 Task: Change IN PROGRESS as Status of Issue Issue0004 in Backlog  in Scrum Project Project0001 in Jira
Action: Mouse moved to (376, 422)
Screenshot: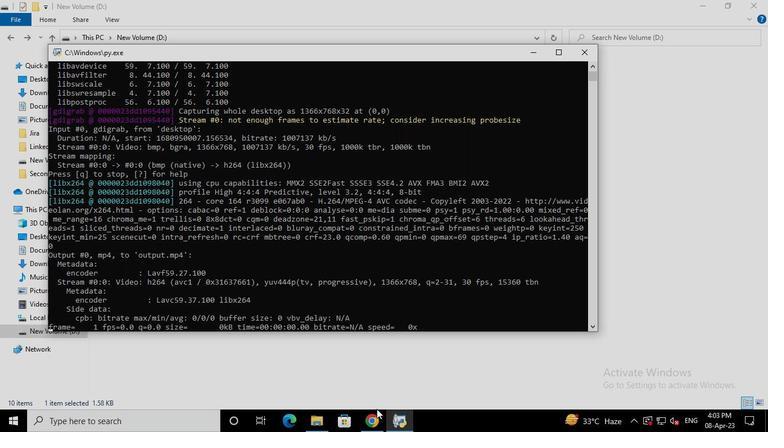 
Action: Mouse pressed left at (376, 422)
Screenshot: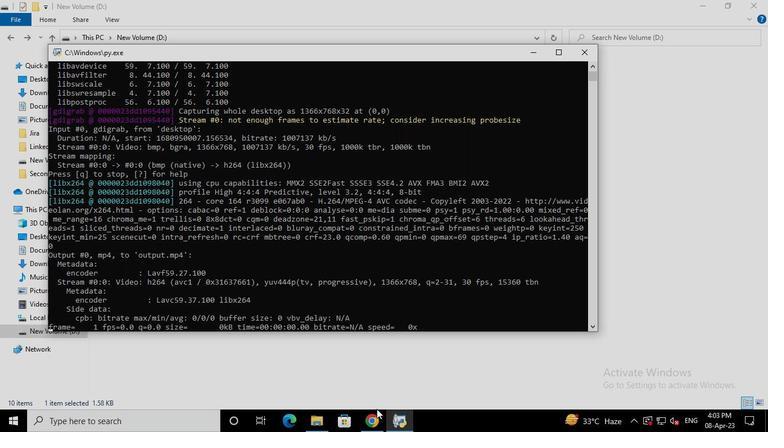
Action: Mouse moved to (66, 174)
Screenshot: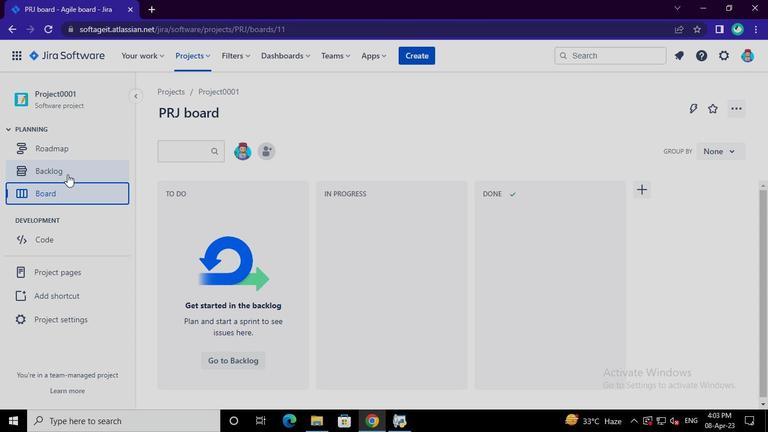 
Action: Mouse pressed left at (66, 174)
Screenshot: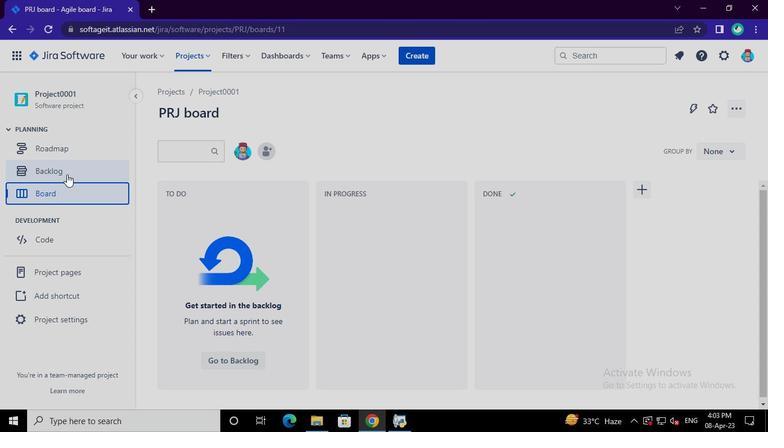 
Action: Mouse moved to (677, 347)
Screenshot: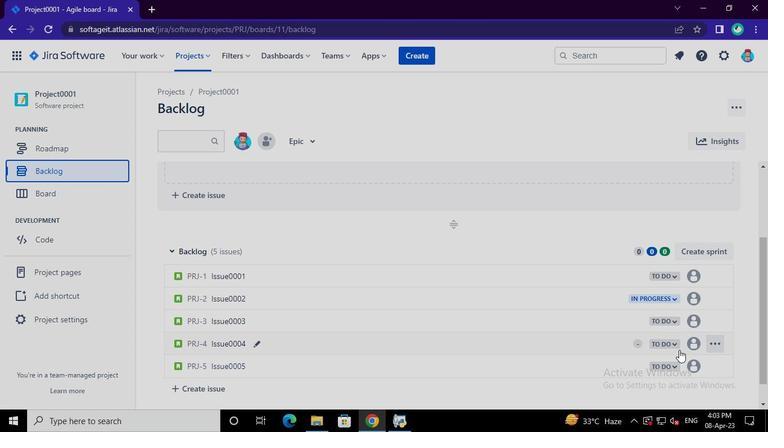 
Action: Mouse pressed left at (677, 347)
Screenshot: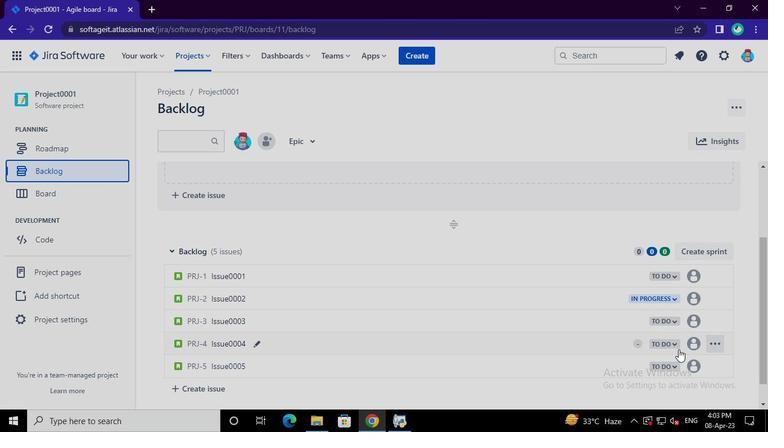 
Action: Mouse moved to (645, 281)
Screenshot: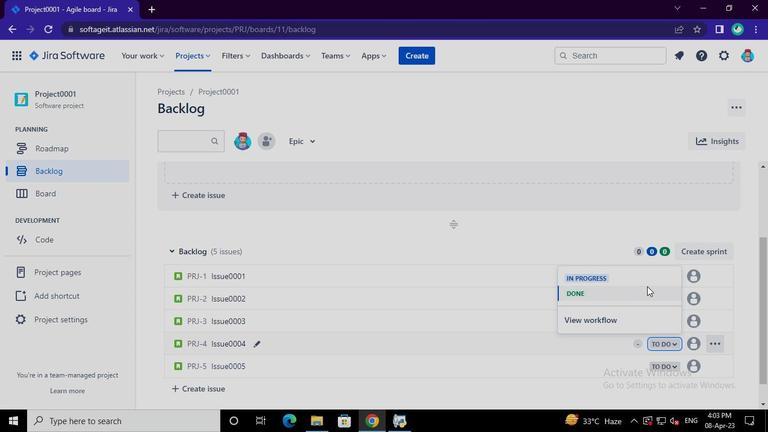 
Action: Mouse pressed left at (645, 281)
Screenshot: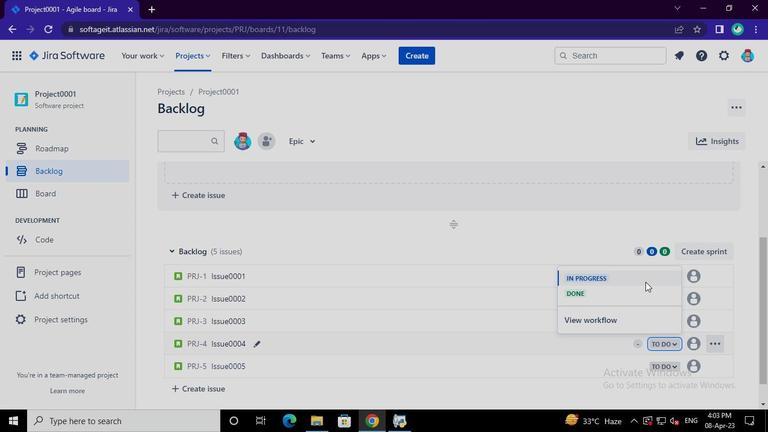 
Action: Mouse moved to (402, 431)
Screenshot: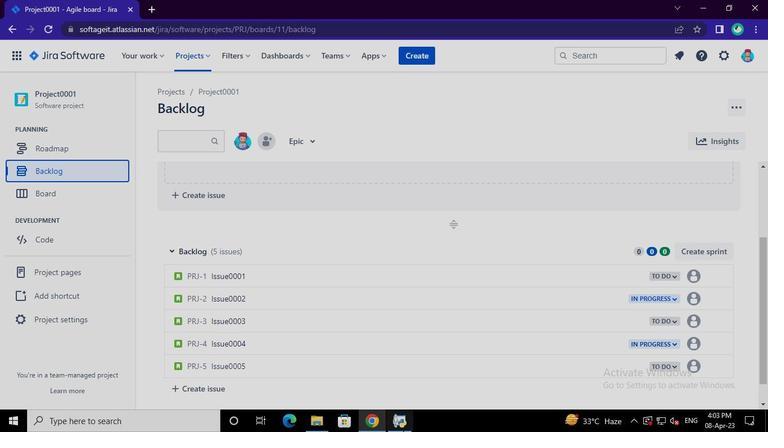 
Action: Mouse pressed left at (402, 431)
Screenshot: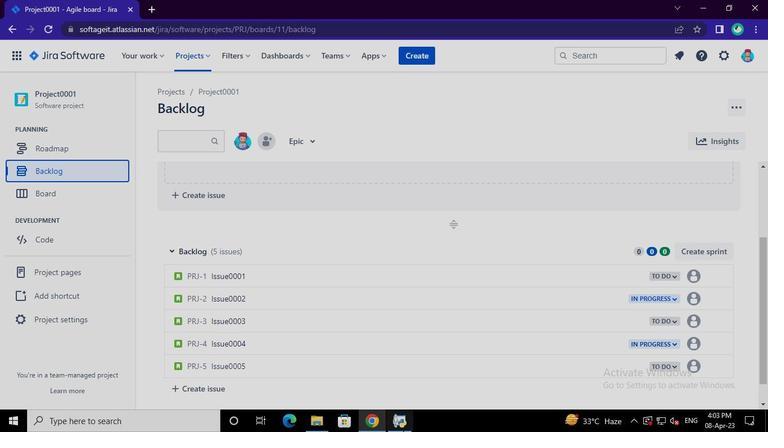 
Action: Mouse moved to (586, 59)
Screenshot: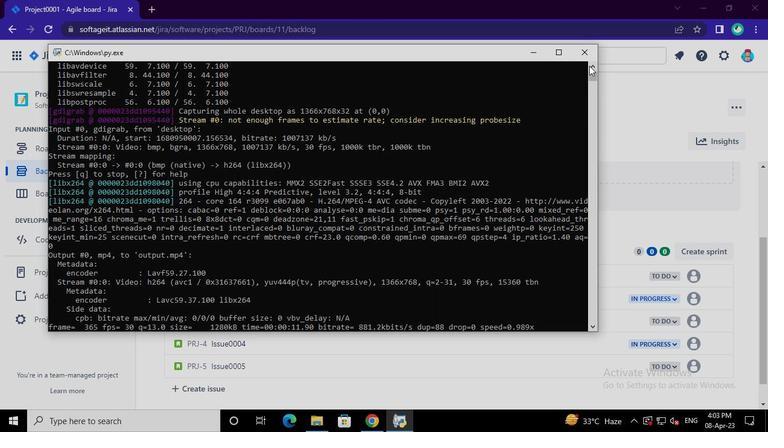 
Action: Mouse pressed left at (586, 59)
Screenshot: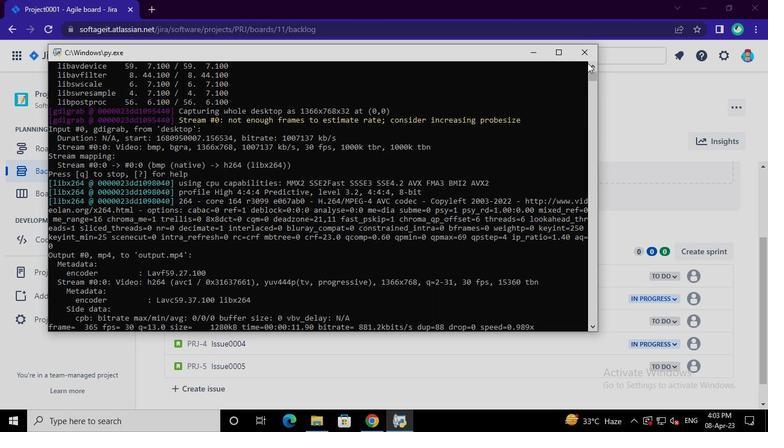 
